 Task: Use the formula "FLATTEN" in spreadsheet "Project protfolio".
Action: Mouse moved to (830, 126)
Screenshot: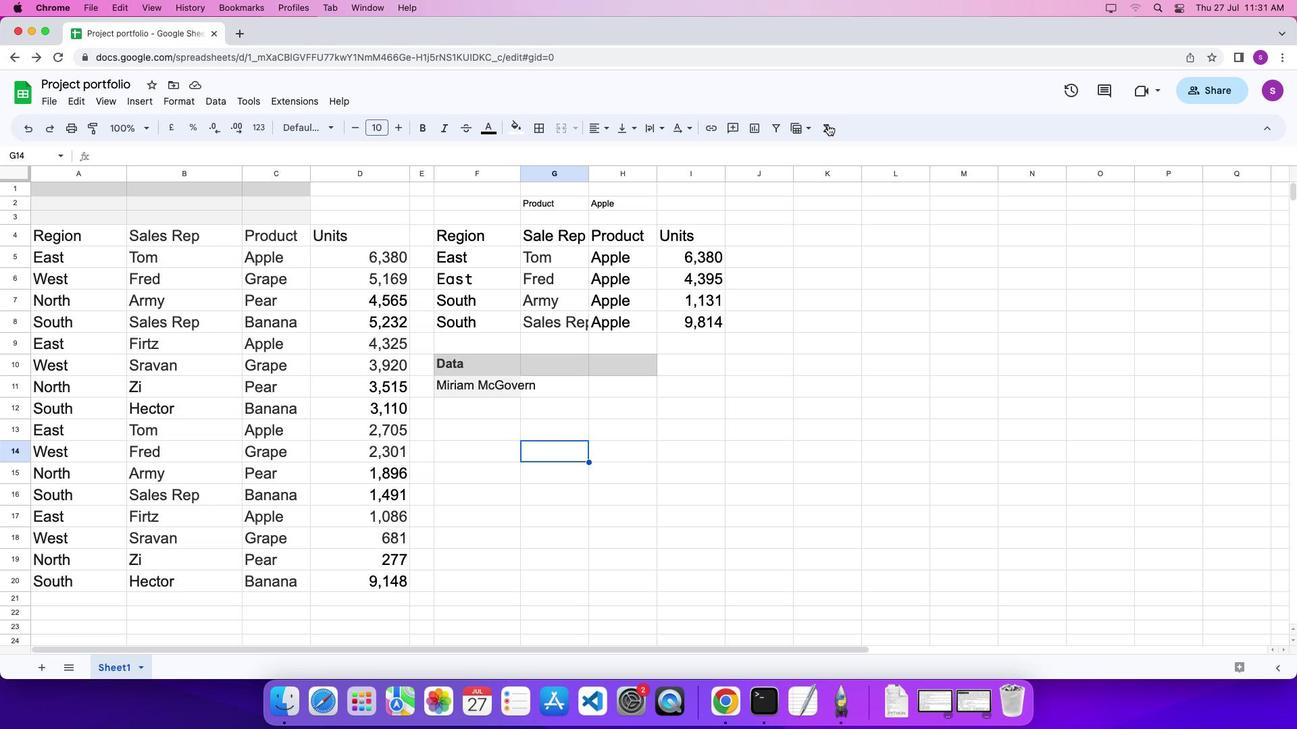 
Action: Mouse pressed left at (830, 126)
Screenshot: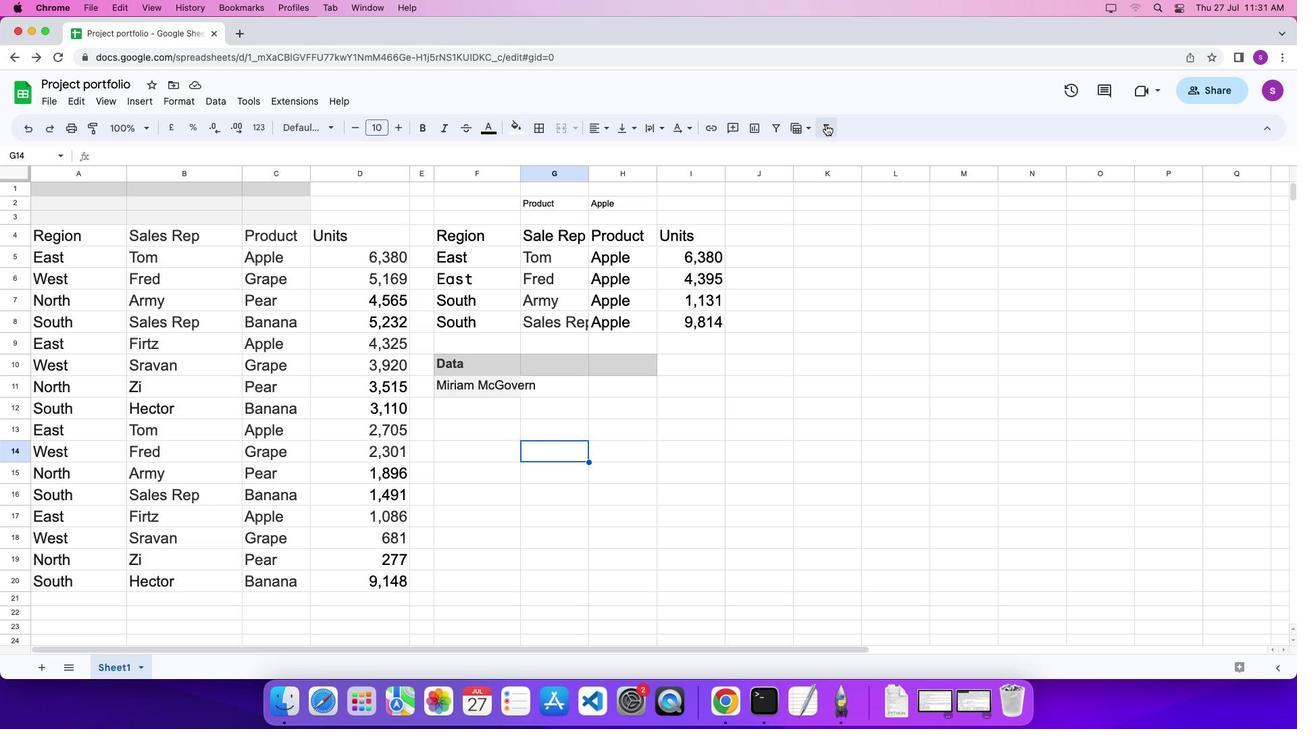 
Action: Mouse moved to (825, 124)
Screenshot: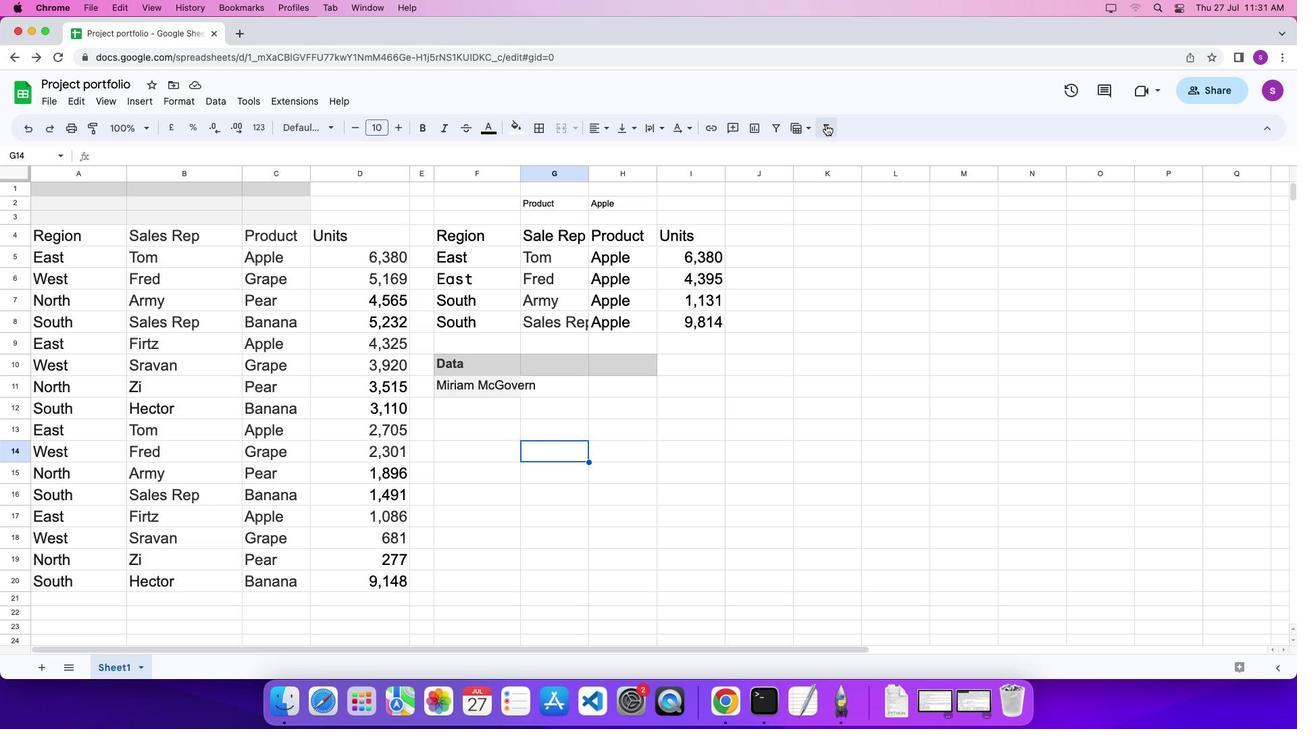 
Action: Mouse pressed left at (825, 124)
Screenshot: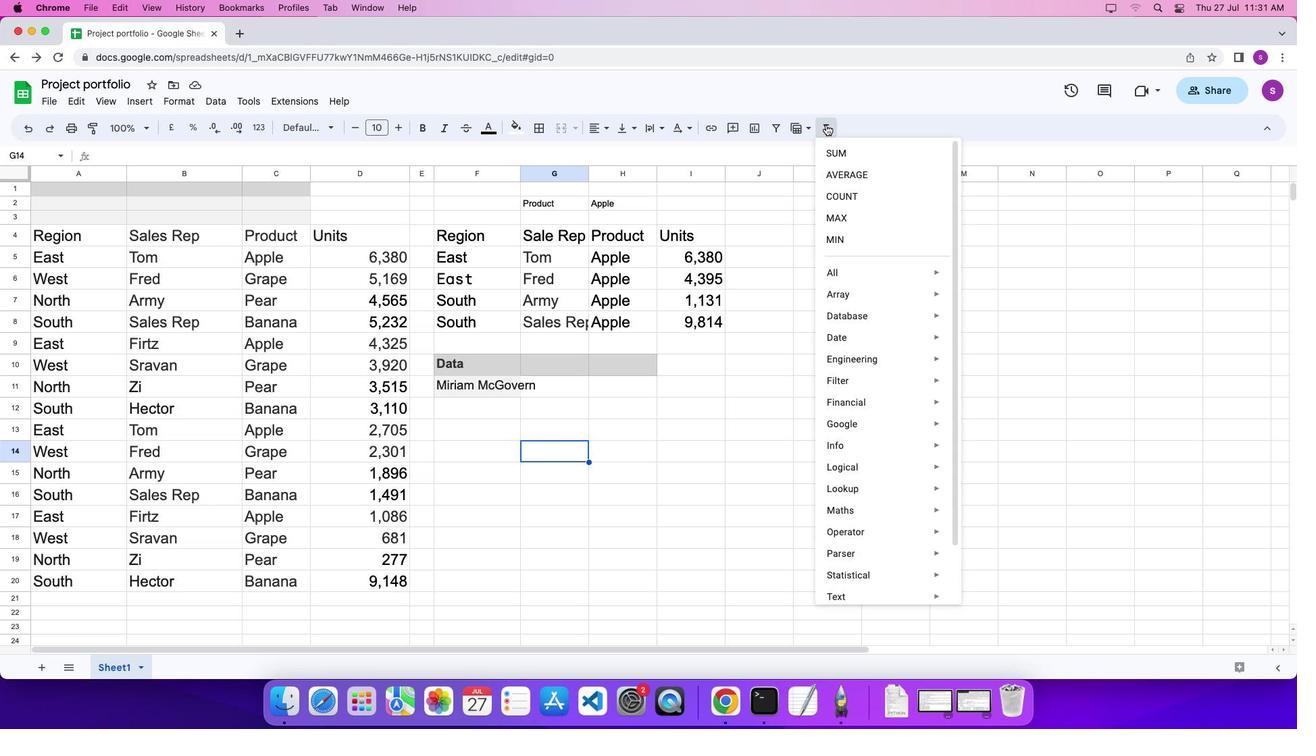 
Action: Mouse moved to (1023, 567)
Screenshot: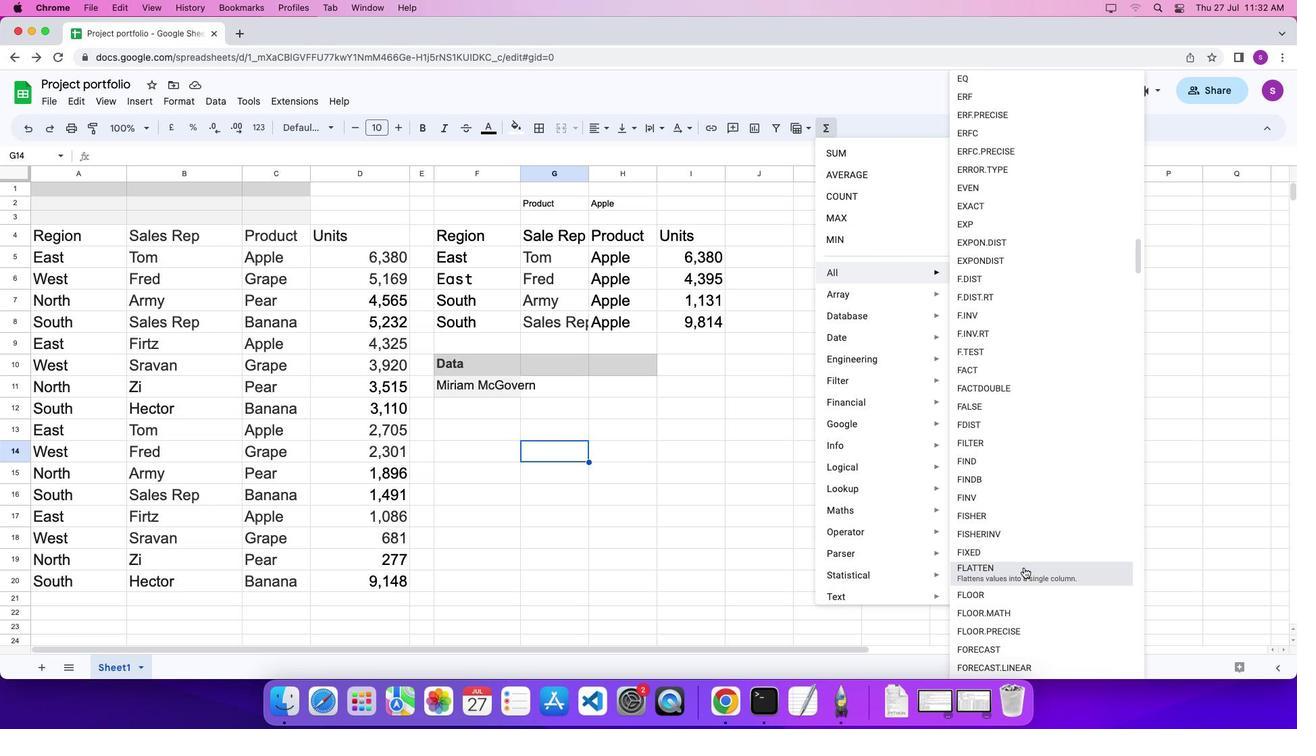 
Action: Mouse pressed left at (1023, 567)
Screenshot: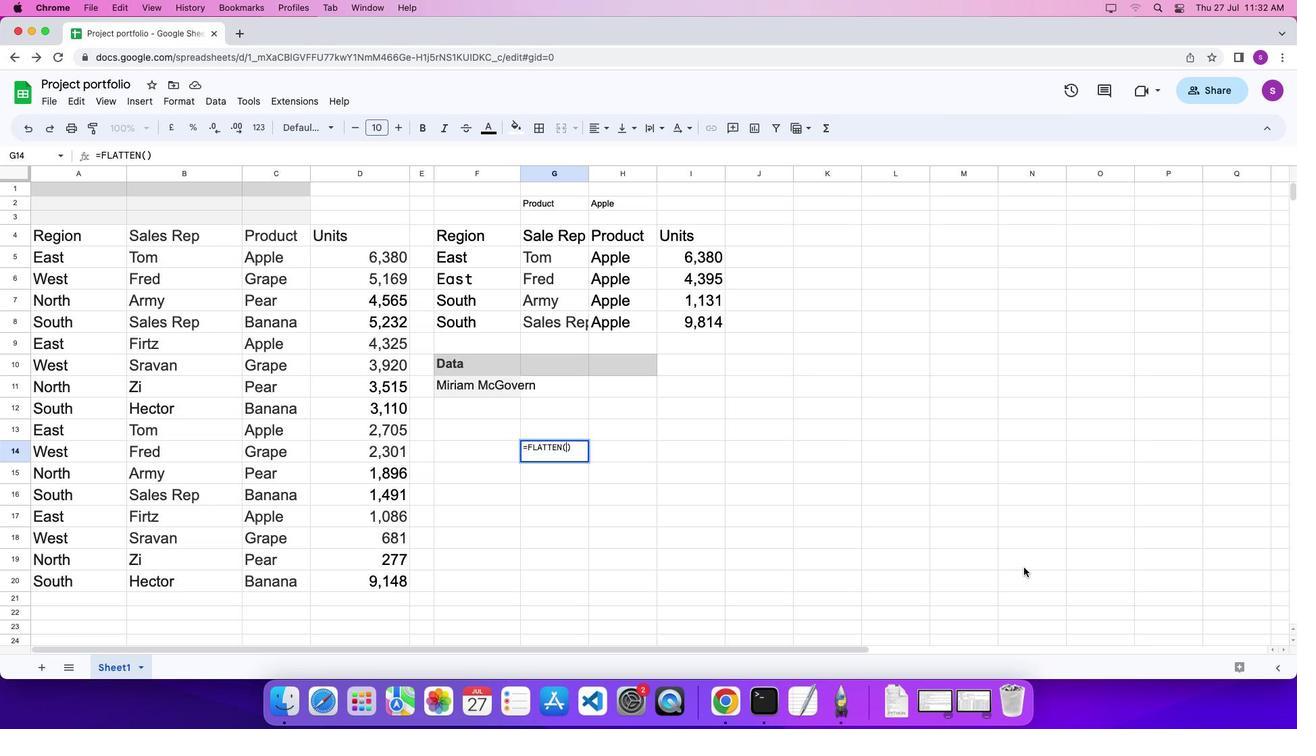 
Action: Mouse moved to (636, 258)
Screenshot: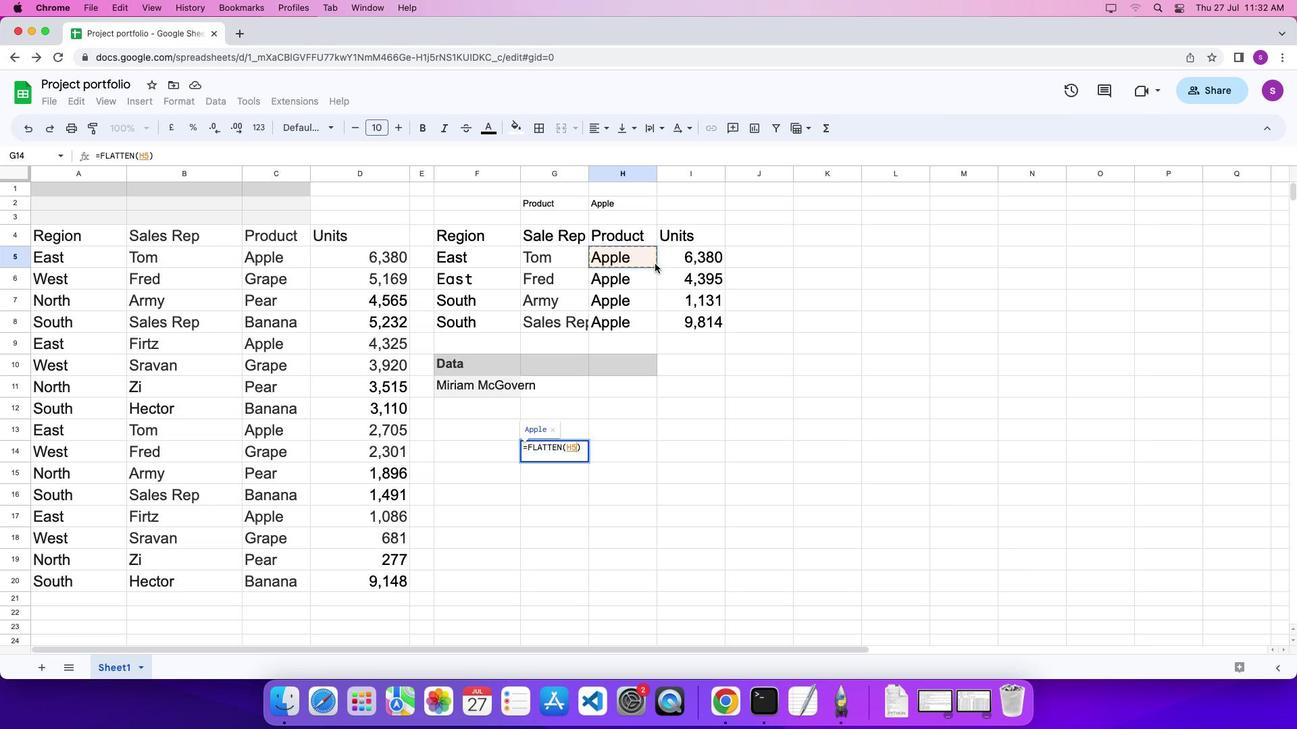 
Action: Mouse pressed left at (636, 258)
Screenshot: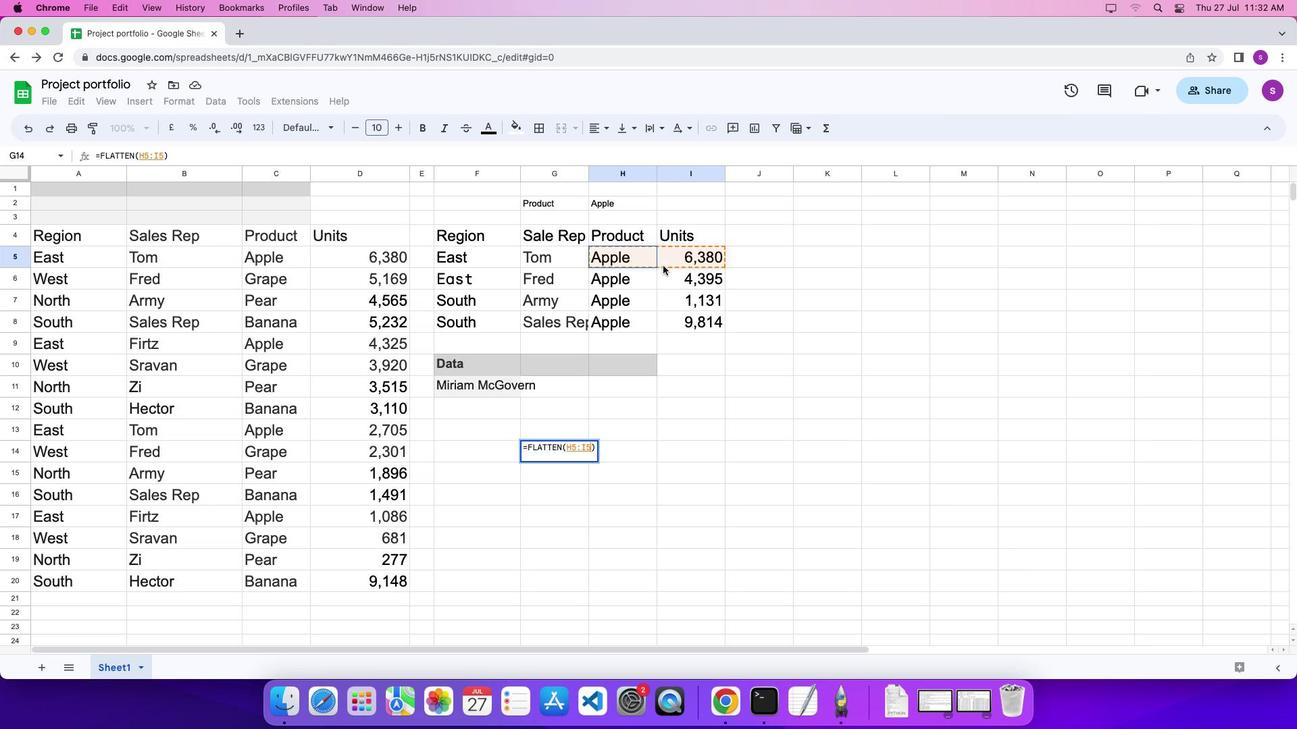 
Action: Mouse moved to (682, 271)
Screenshot: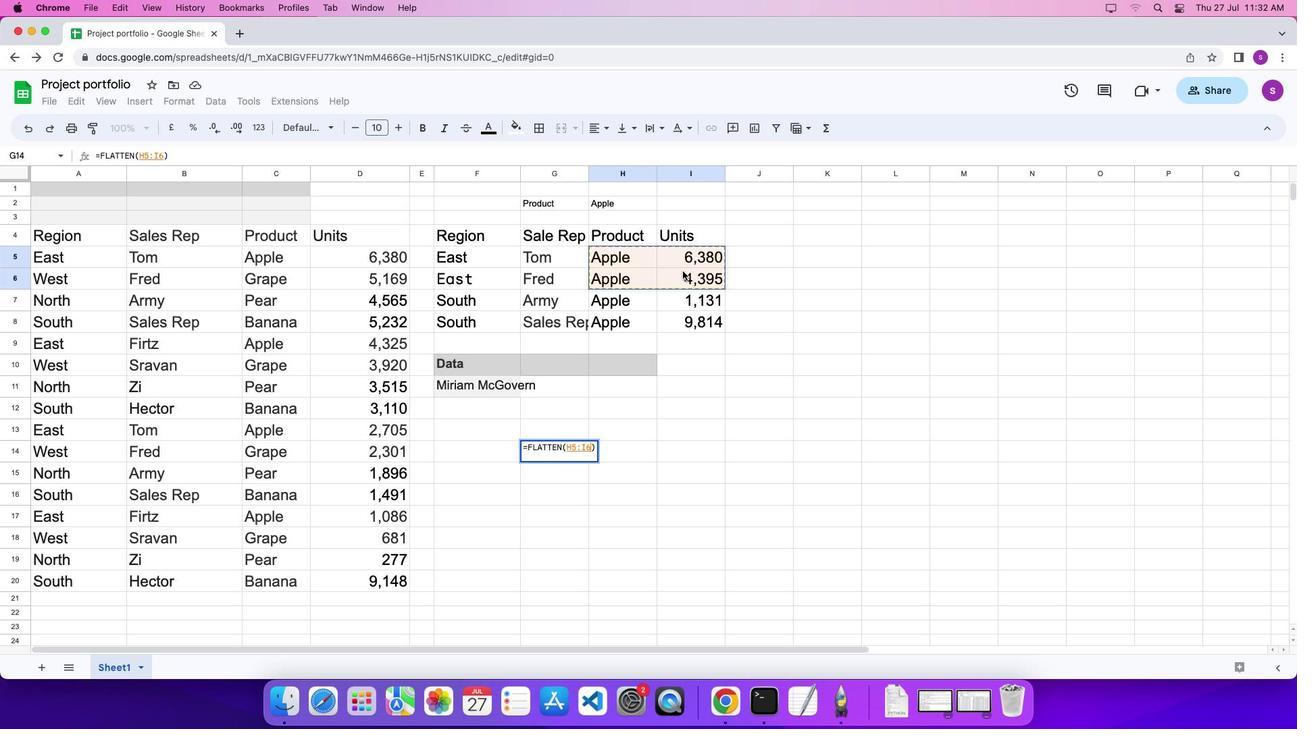 
Action: Key pressed ','
Screenshot: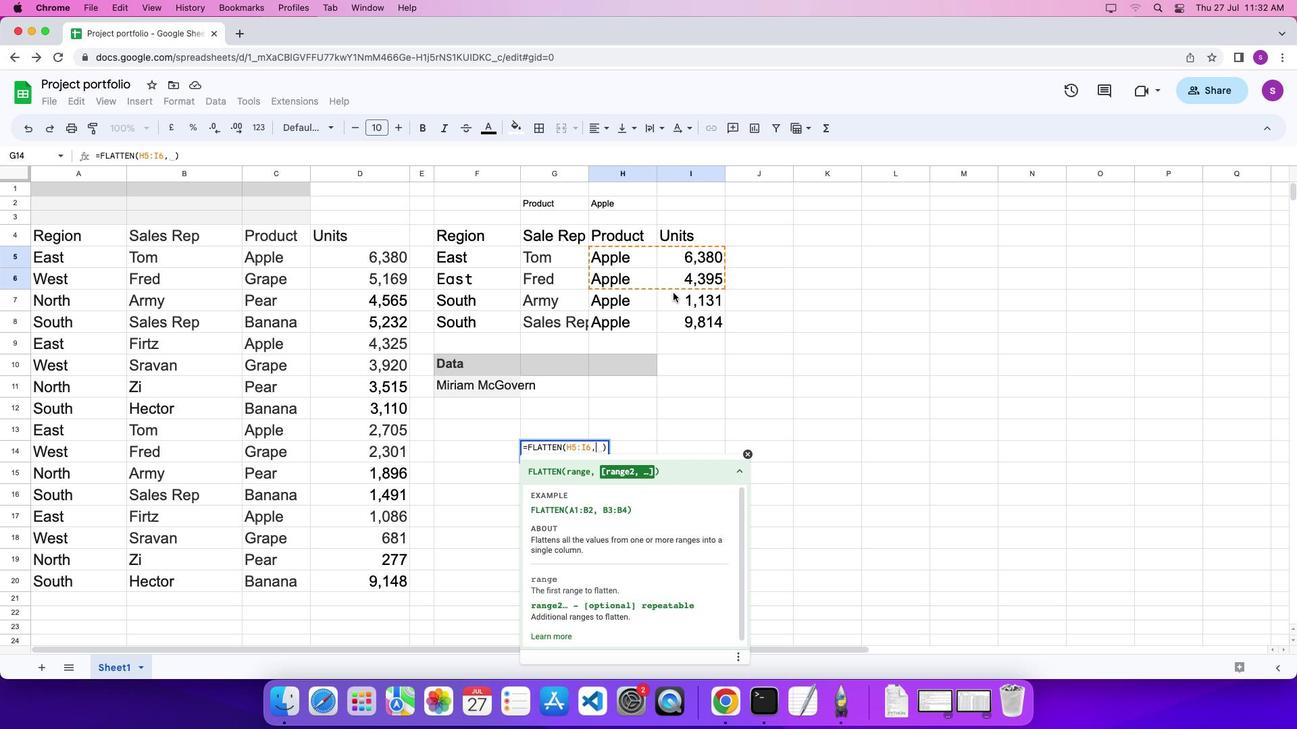 
Action: Mouse moved to (643, 304)
Screenshot: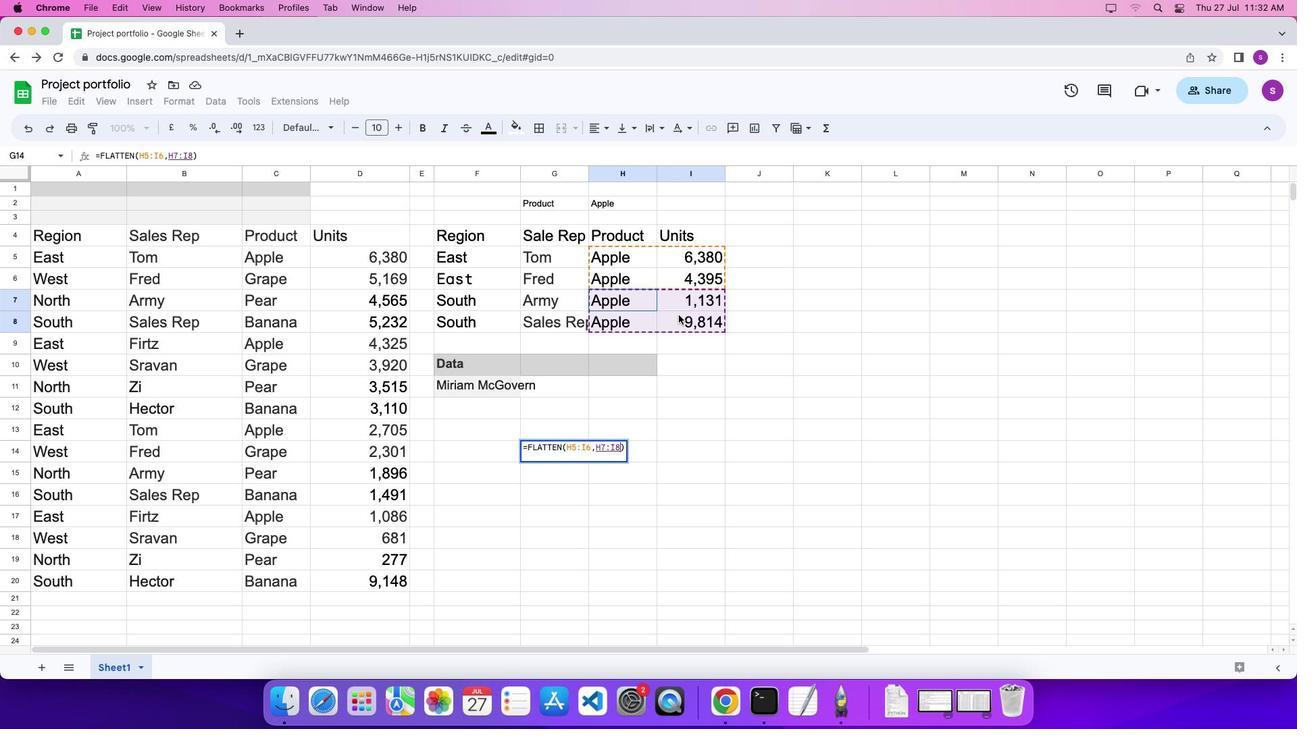 
Action: Mouse pressed left at (643, 304)
Screenshot: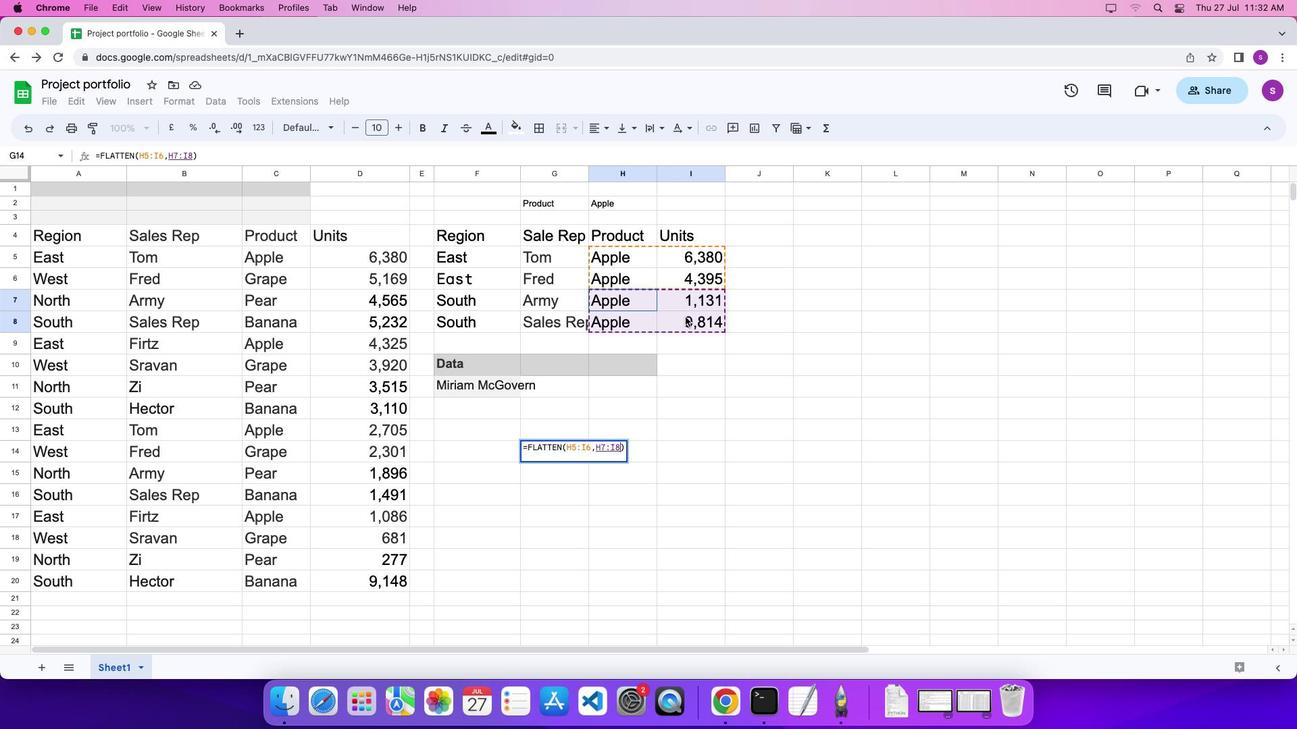 
Action: Mouse moved to (688, 319)
Screenshot: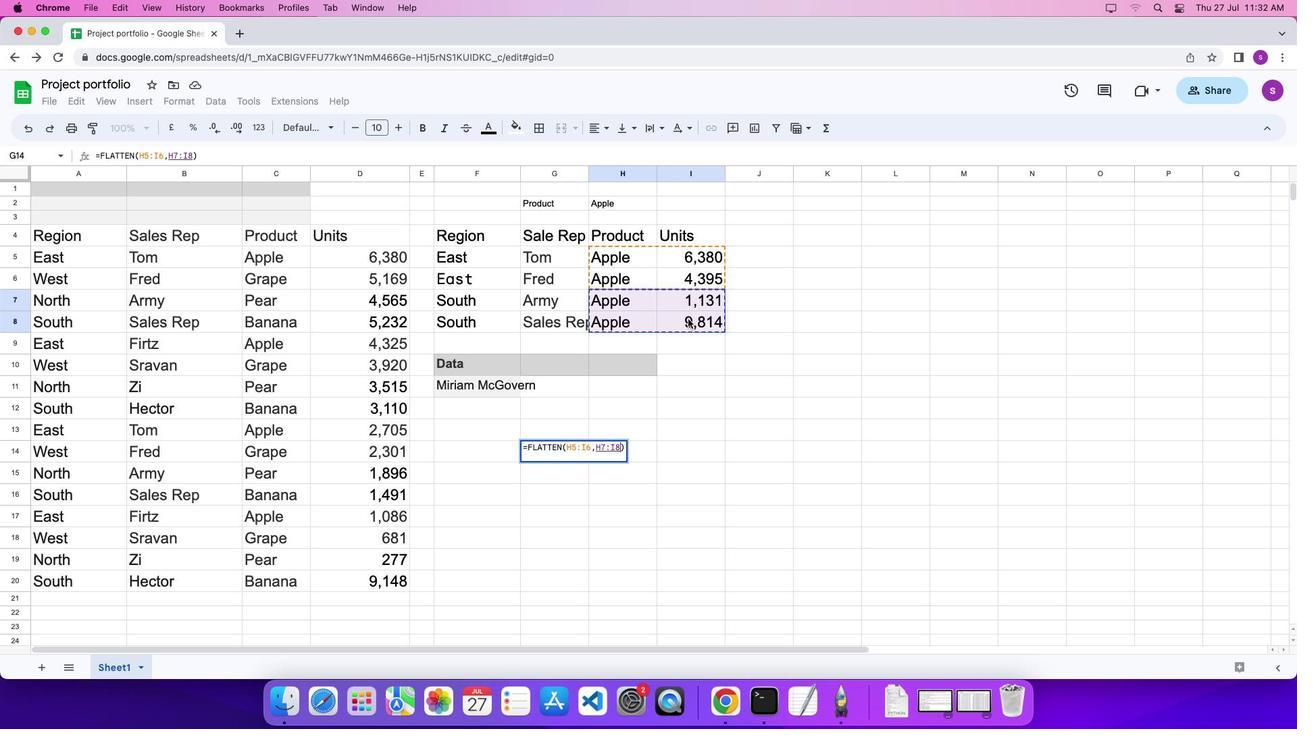 
Action: Key pressed '\x03'
Screenshot: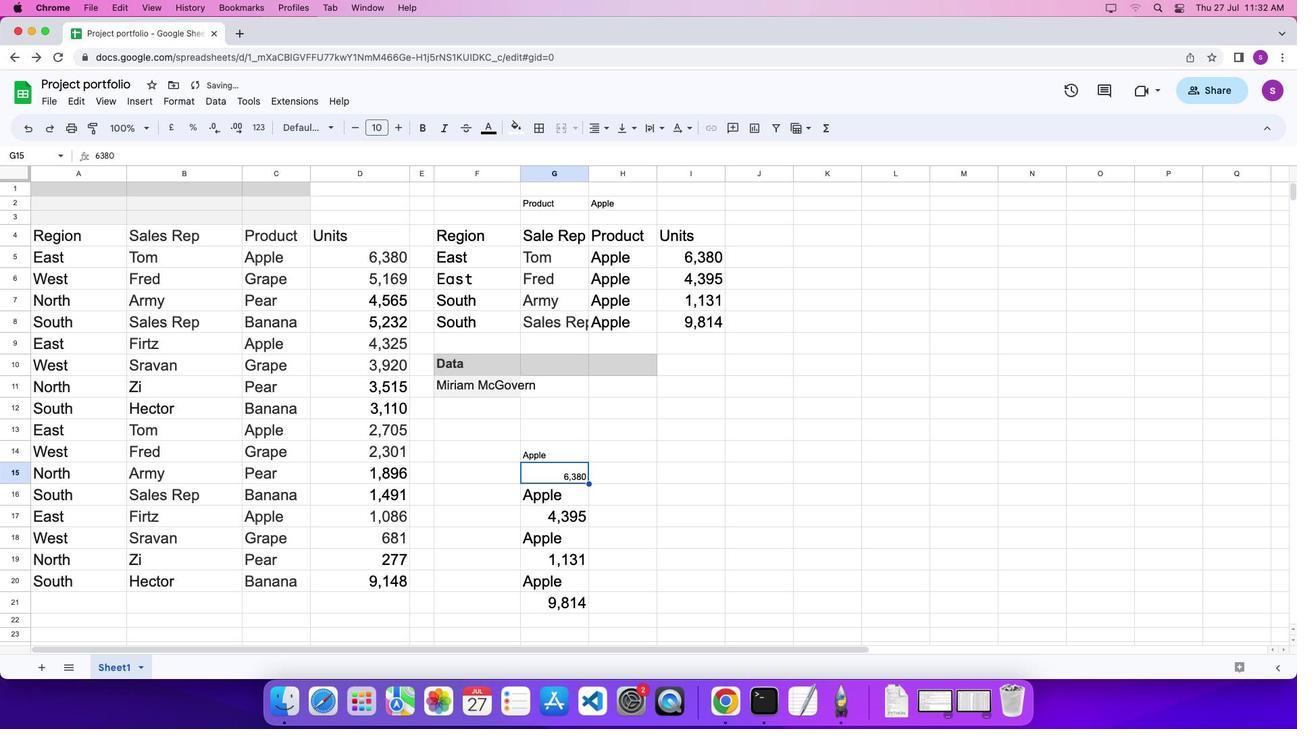 
